 Task: Change polyline line weight to 1PX.
Action: Mouse moved to (350, 327)
Screenshot: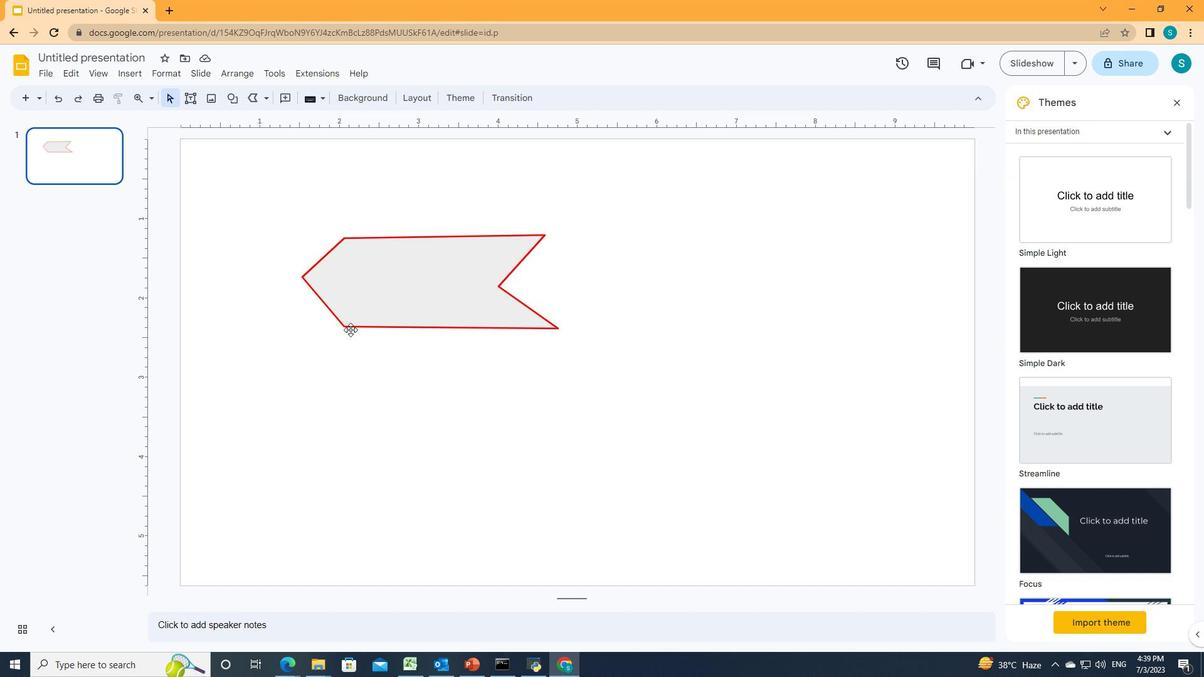 
Action: Mouse pressed left at (350, 327)
Screenshot: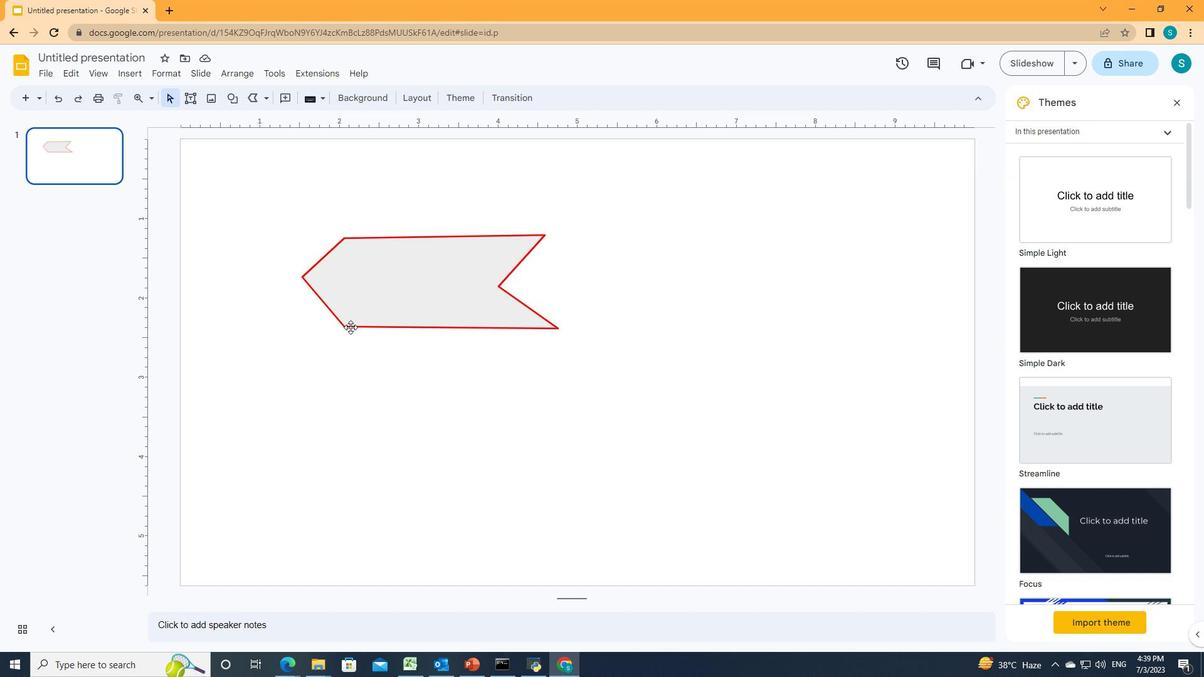 
Action: Mouse moved to (329, 101)
Screenshot: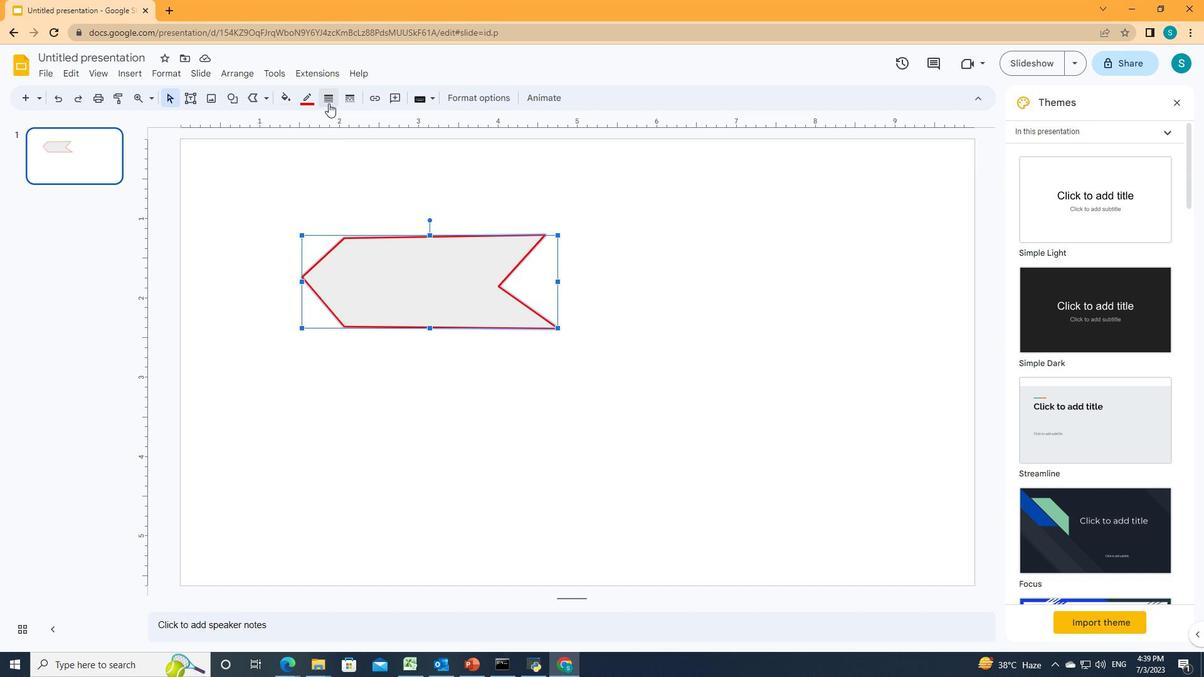 
Action: Mouse pressed left at (329, 101)
Screenshot: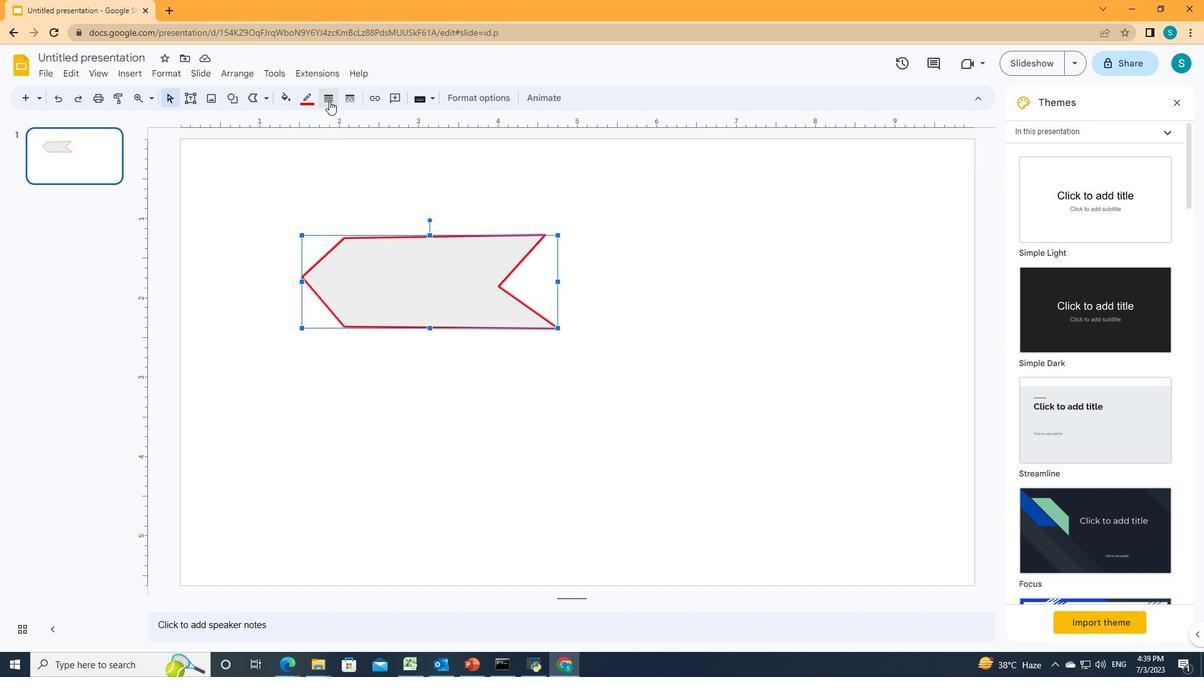 
Action: Mouse moved to (332, 118)
Screenshot: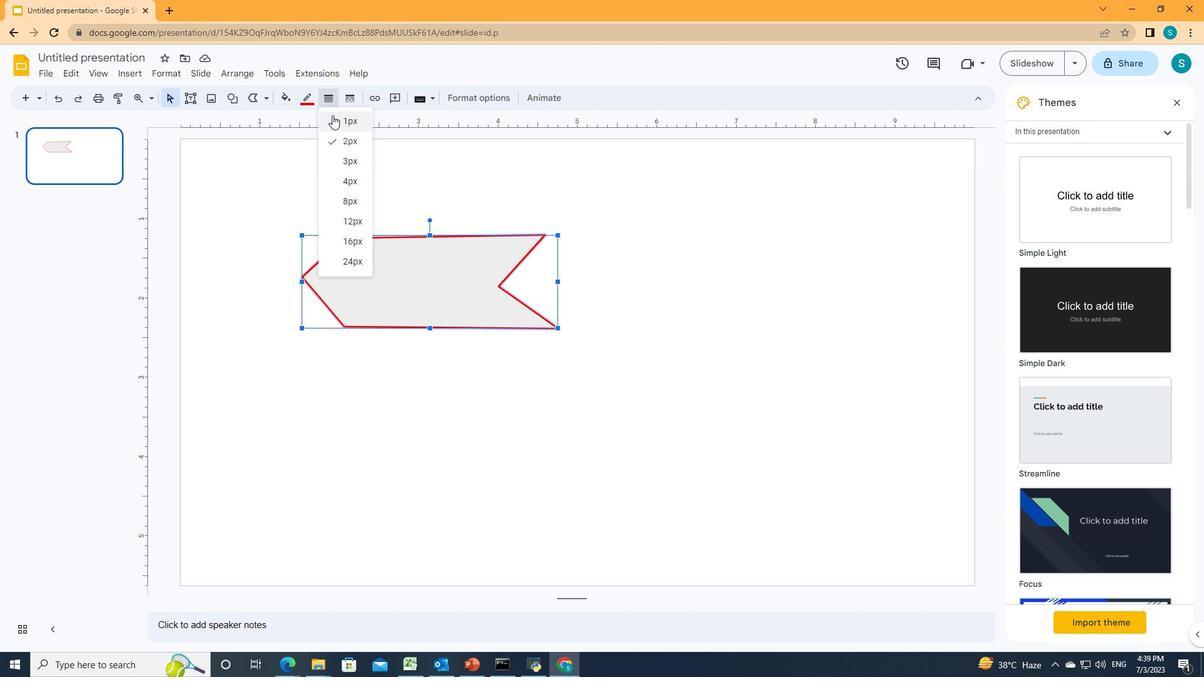 
Action: Mouse pressed left at (332, 118)
Screenshot: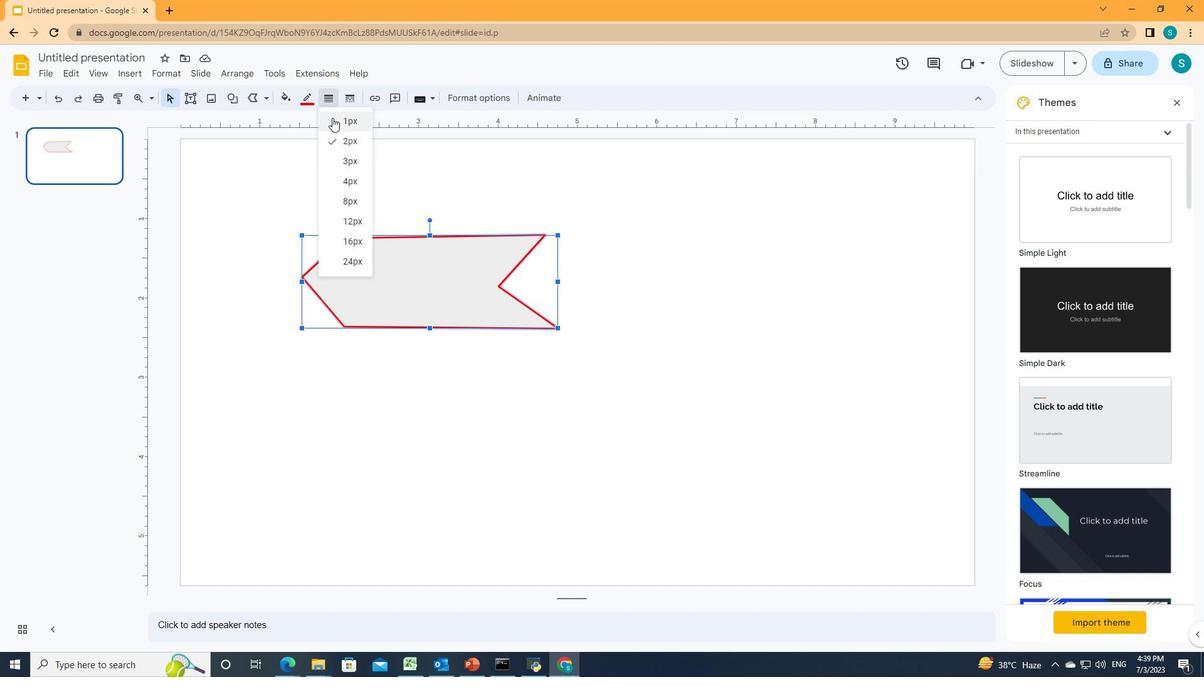 
